 Task: Send an email with the signature Andrew Lee with the subject 'Sales pitch' and the message 'I regret to inform you that your request has been denied.' from softage.1@softage.net to softage.2@softage.net and softage.3@softage.net with an attached document Terms_and_conditions.doc
Action: Mouse moved to (91, 109)
Screenshot: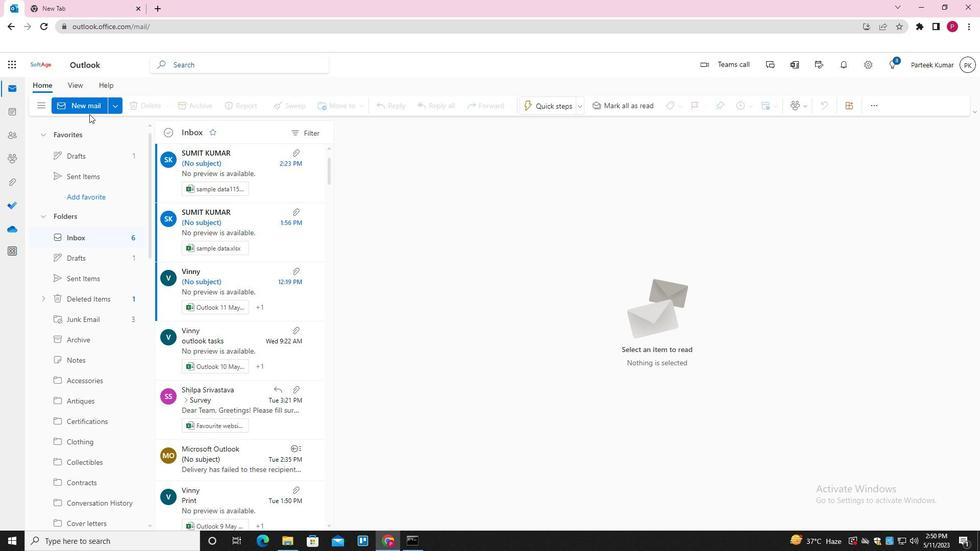 
Action: Mouse pressed left at (91, 109)
Screenshot: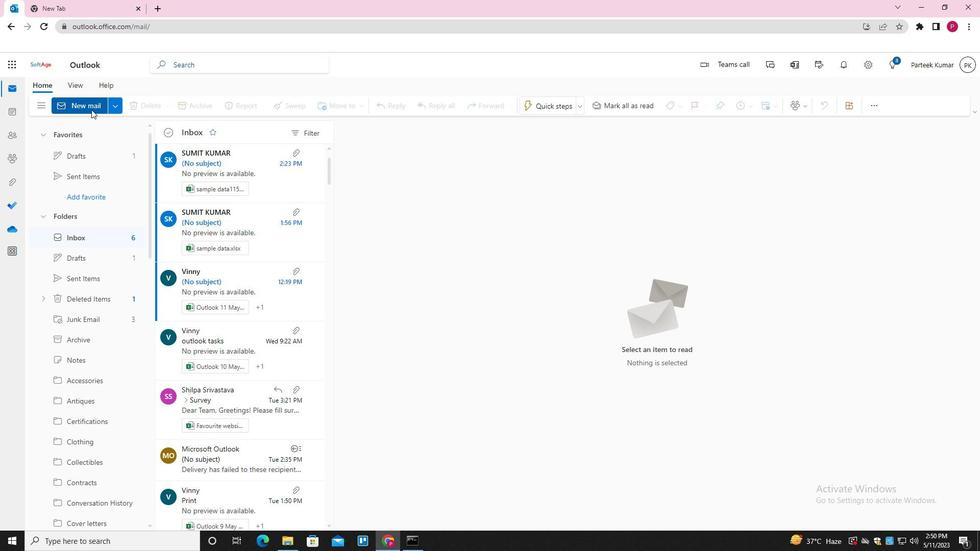
Action: Mouse moved to (407, 148)
Screenshot: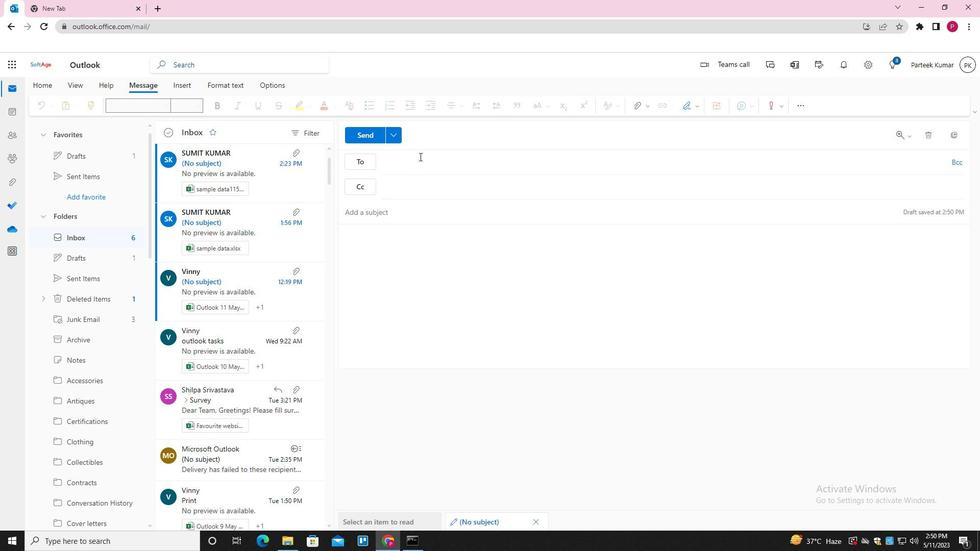 
Action: Key pressed <Key.shift>
Screenshot: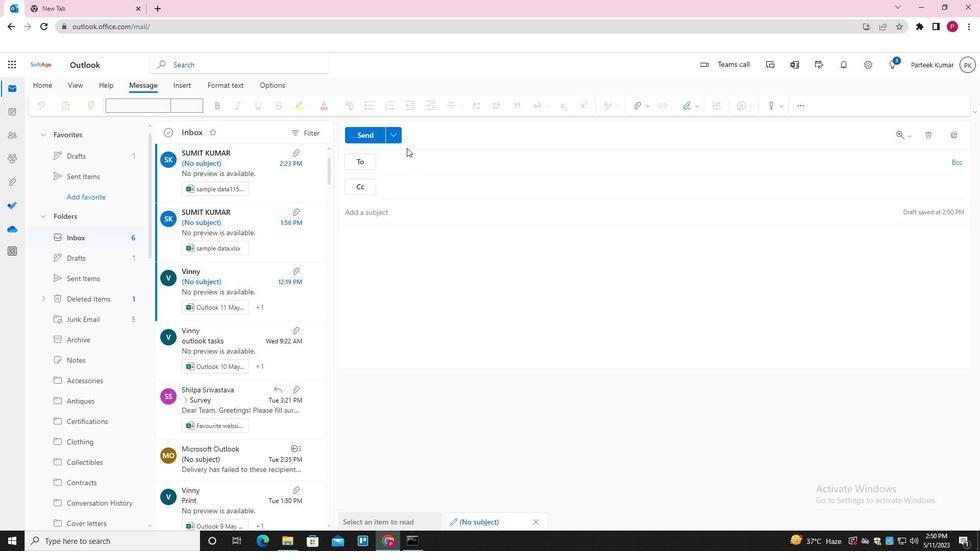 
Action: Mouse moved to (403, 233)
Screenshot: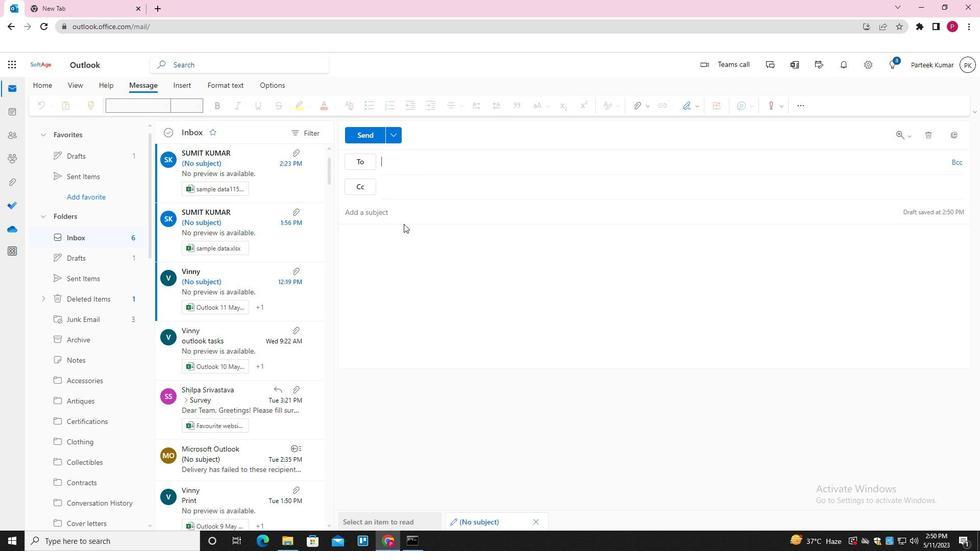 
Action: Mouse pressed left at (403, 233)
Screenshot: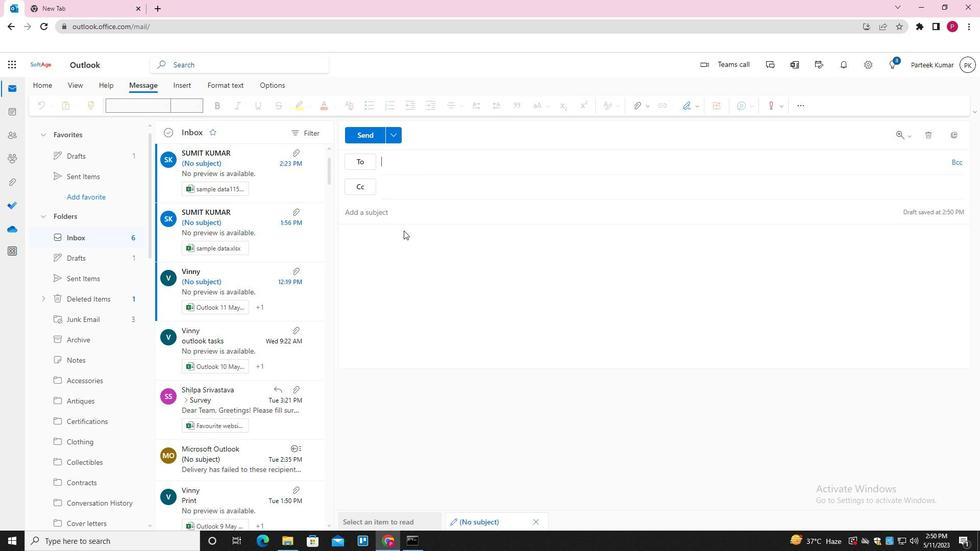 
Action: Mouse moved to (696, 105)
Screenshot: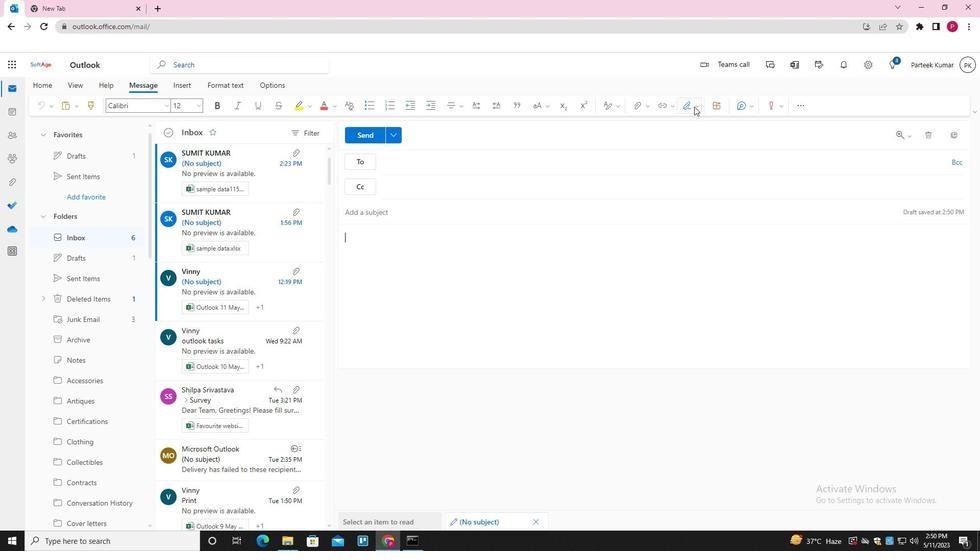 
Action: Mouse pressed left at (696, 105)
Screenshot: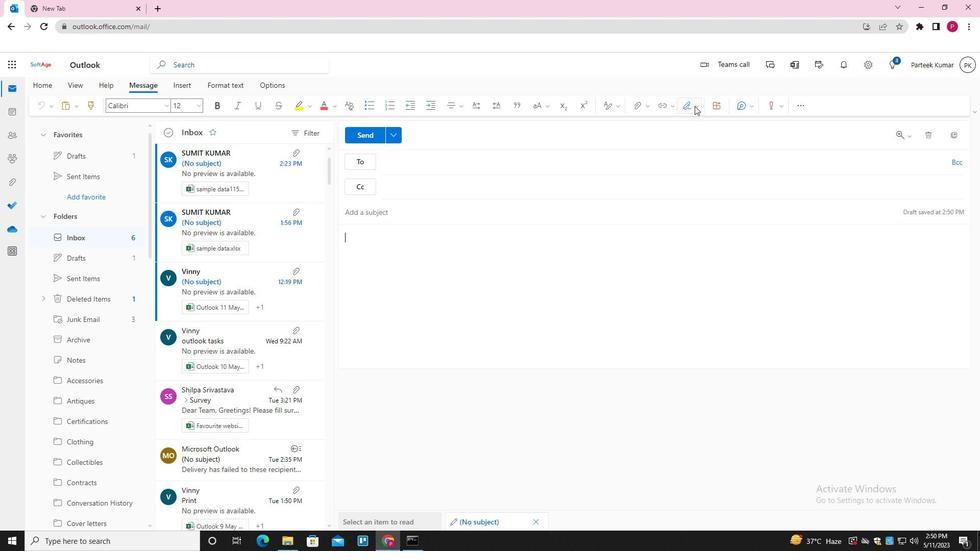 
Action: Mouse moved to (671, 146)
Screenshot: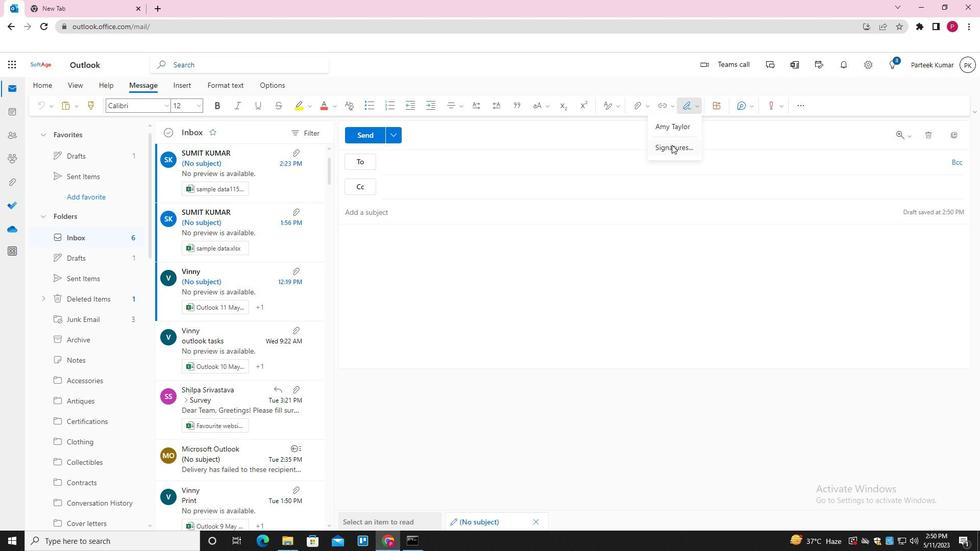 
Action: Mouse pressed left at (671, 146)
Screenshot: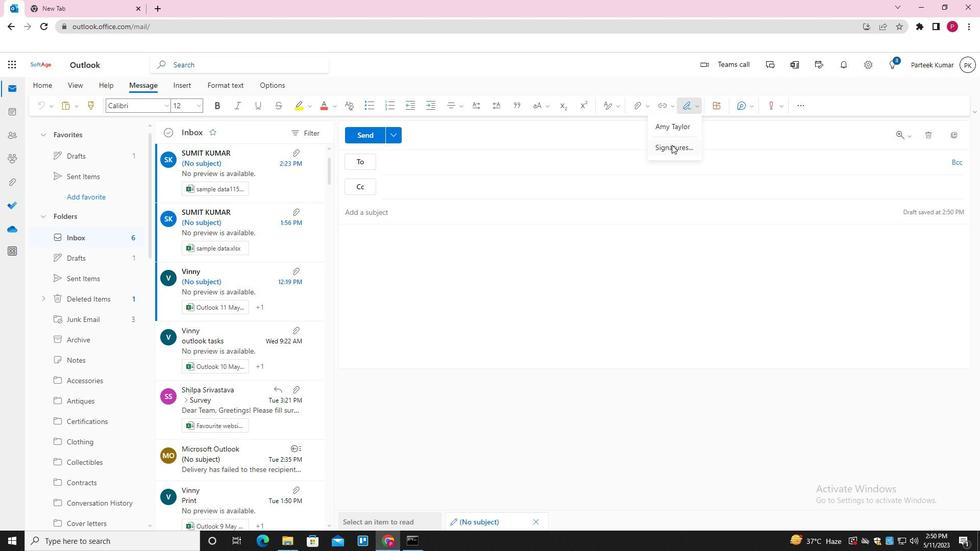 
Action: Mouse moved to (437, 321)
Screenshot: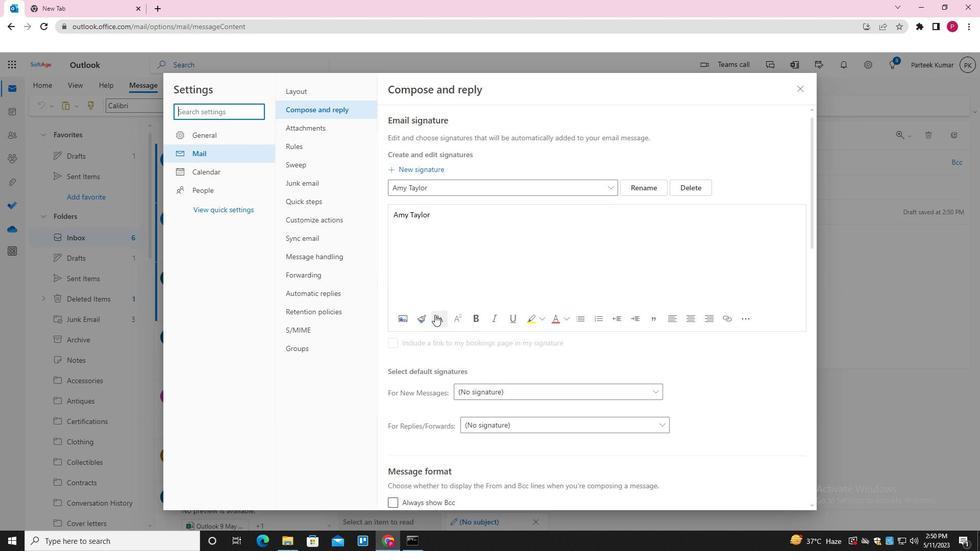 
Action: Mouse scrolled (437, 321) with delta (0, 0)
Screenshot: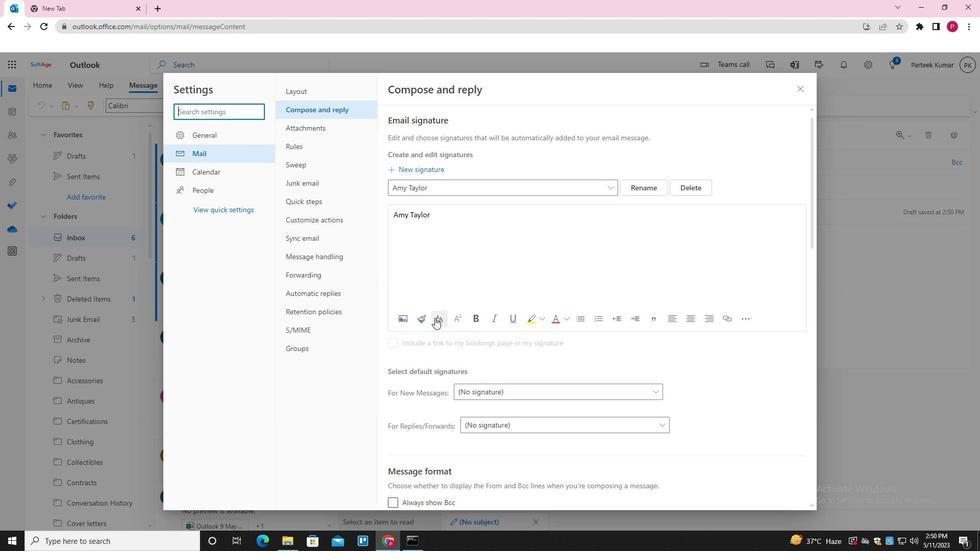 
Action: Mouse moved to (684, 132)
Screenshot: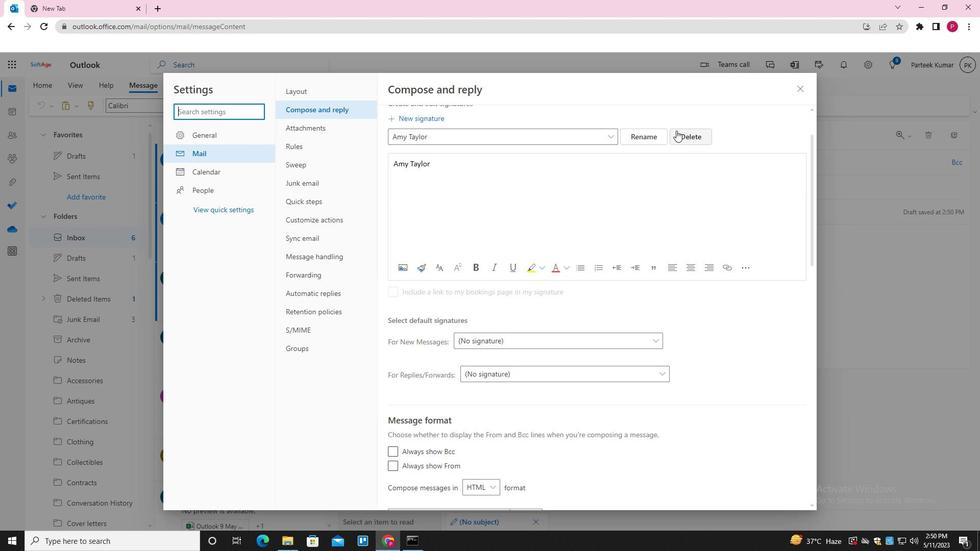 
Action: Mouse pressed left at (684, 132)
Screenshot: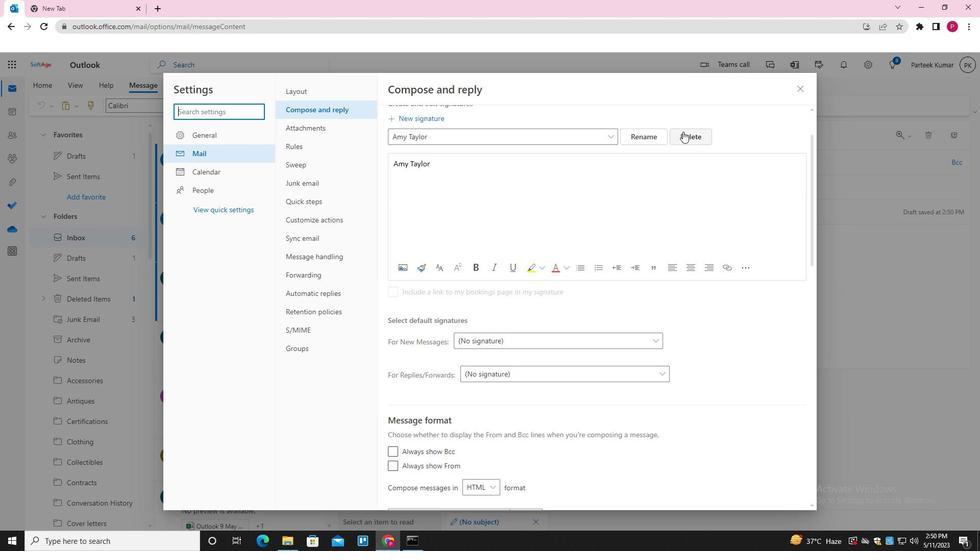 
Action: Mouse moved to (440, 137)
Screenshot: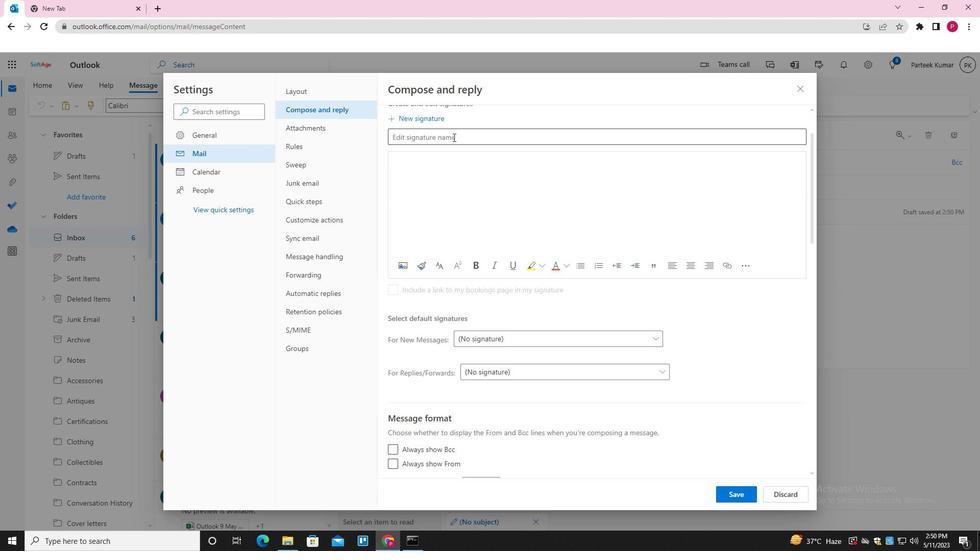
Action: Mouse pressed left at (440, 137)
Screenshot: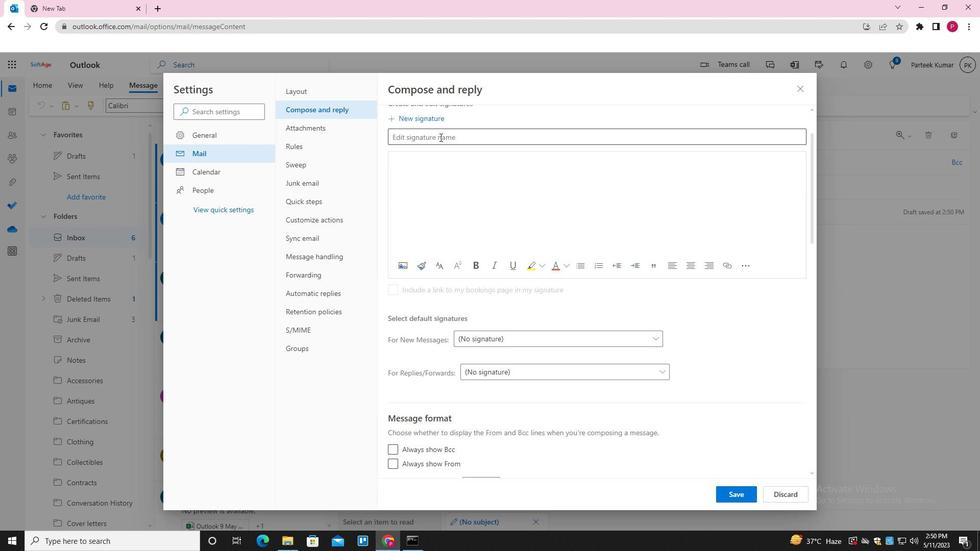 
Action: Mouse moved to (439, 137)
Screenshot: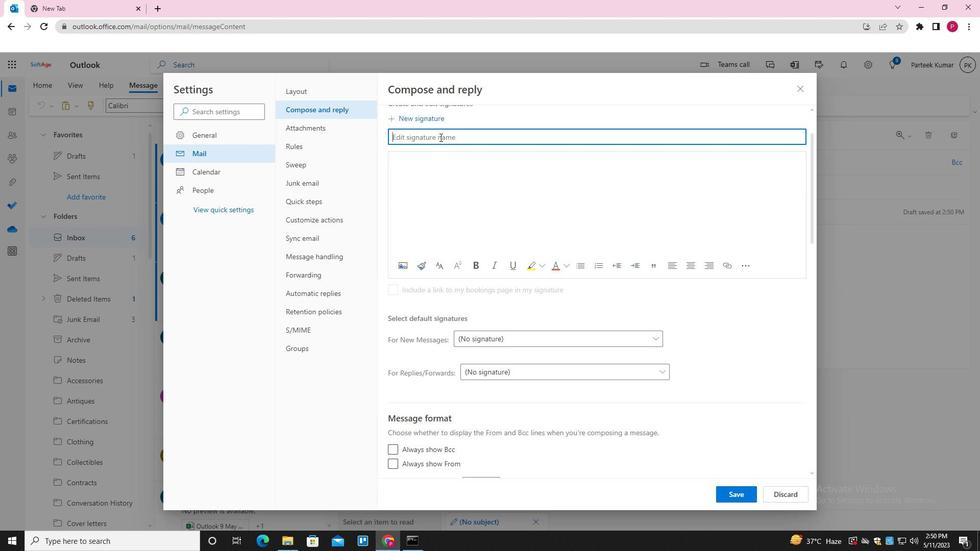 
Action: Key pressed <Key.shift>ANDREW<Key.space><Key.shift>LEE
Screenshot: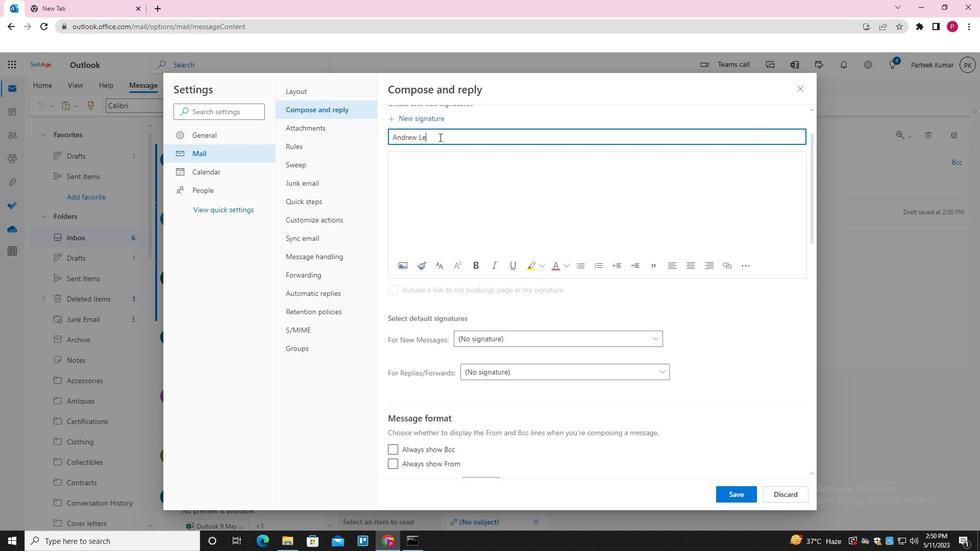 
Action: Mouse moved to (400, 120)
Screenshot: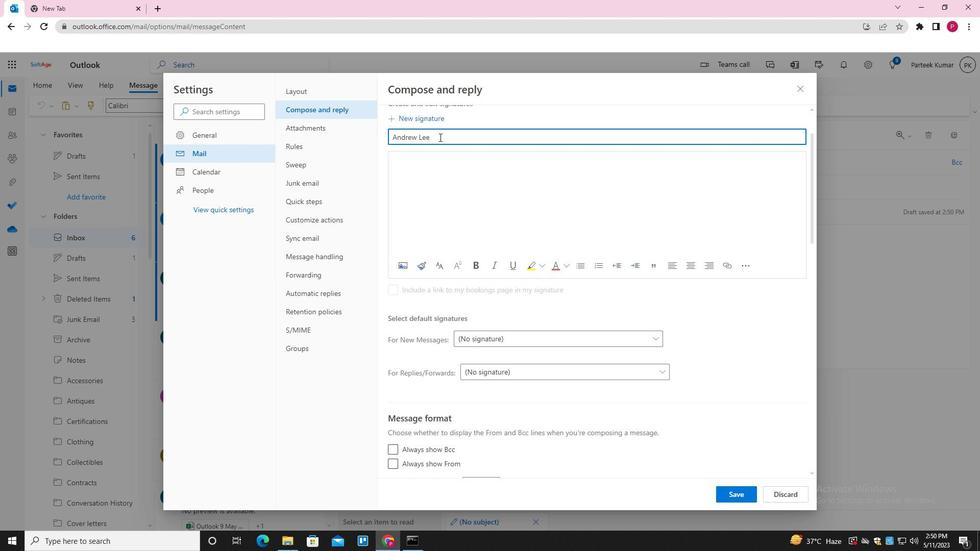 
Action: Key pressed <Key.tab><Key.shift>ANDREW<Key.space><Key.shift><Key.shift><Key.shift><Key.shift><Key.shift><Key.shift><Key.shift><Key.shift><Key.shift><Key.shift><Key.shift><Key.shift><Key.shift><Key.shift><Key.shift><Key.shift><Key.shift><Key.shift><Key.shift><Key.shift><Key.shift><Key.shift><Key.shift><Key.shift><Key.shift><Key.shift><Key.shift><Key.shift><Key.shift>LEE
Screenshot: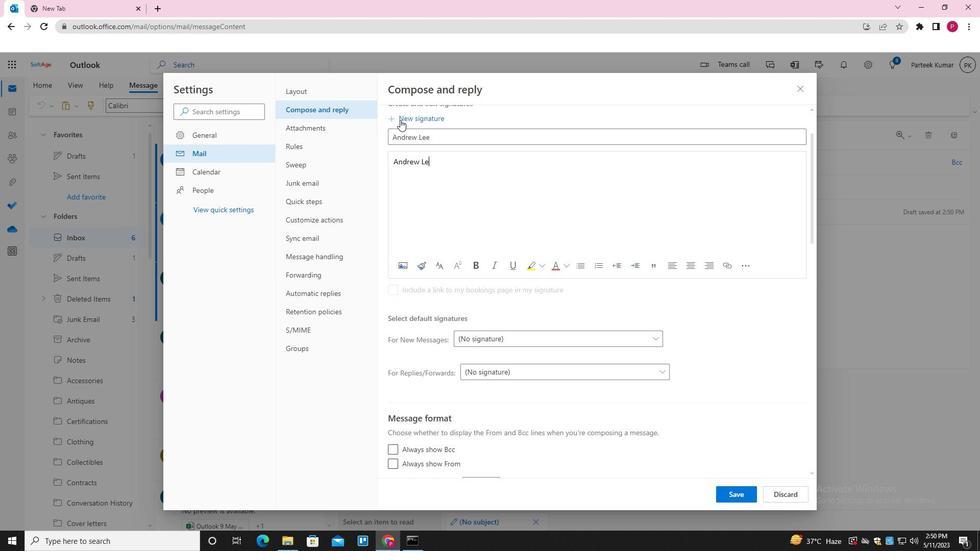 
Action: Mouse moved to (742, 497)
Screenshot: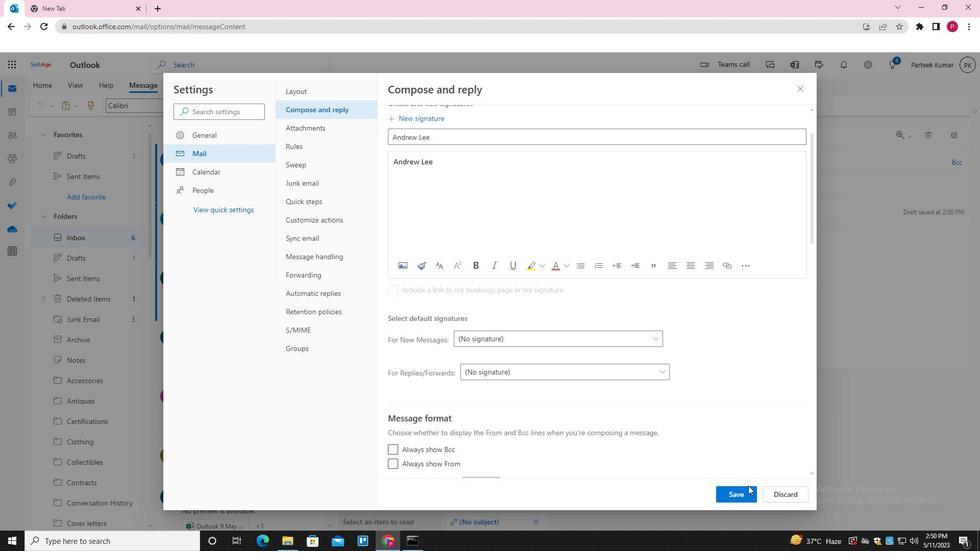 
Action: Mouse pressed left at (742, 497)
Screenshot: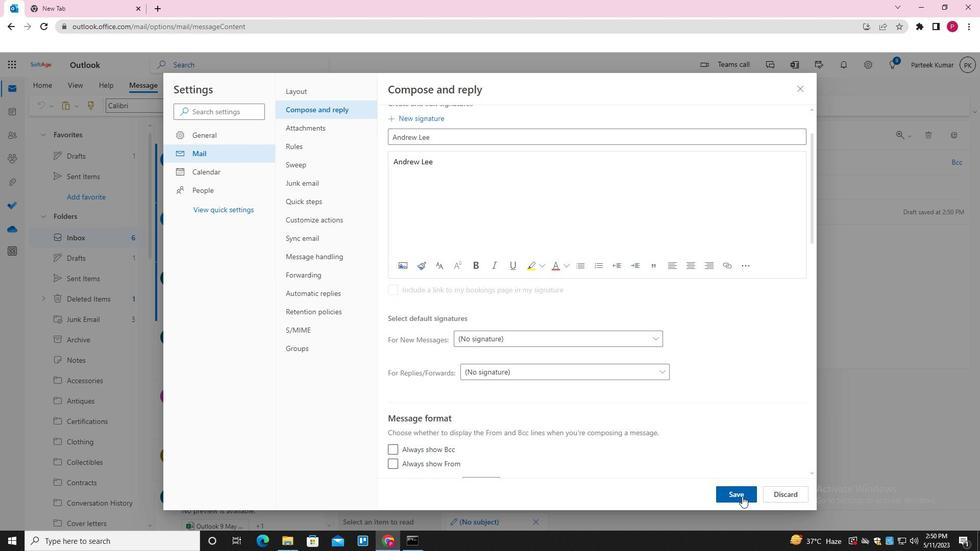 
Action: Mouse moved to (796, 86)
Screenshot: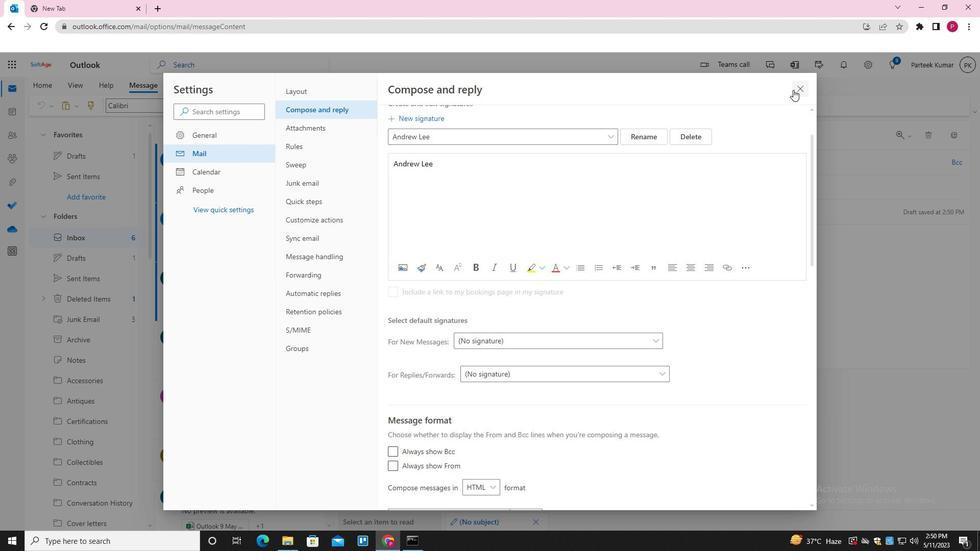 
Action: Mouse pressed left at (796, 86)
Screenshot: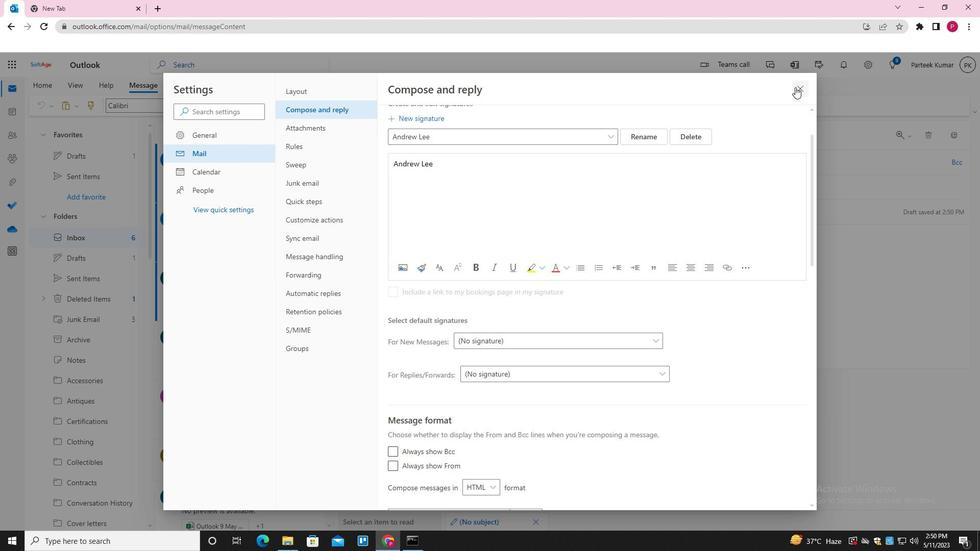 
Action: Mouse moved to (456, 273)
Screenshot: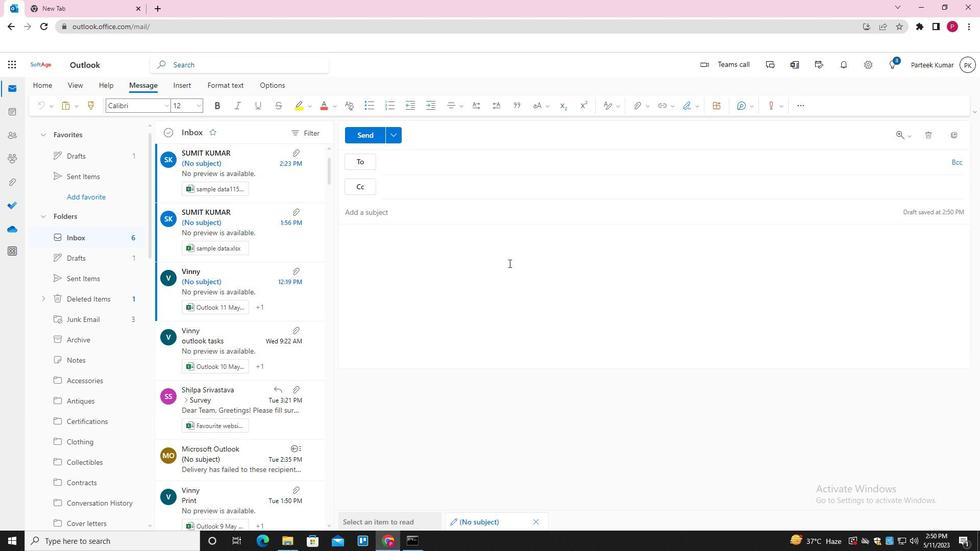 
Action: Mouse pressed left at (456, 273)
Screenshot: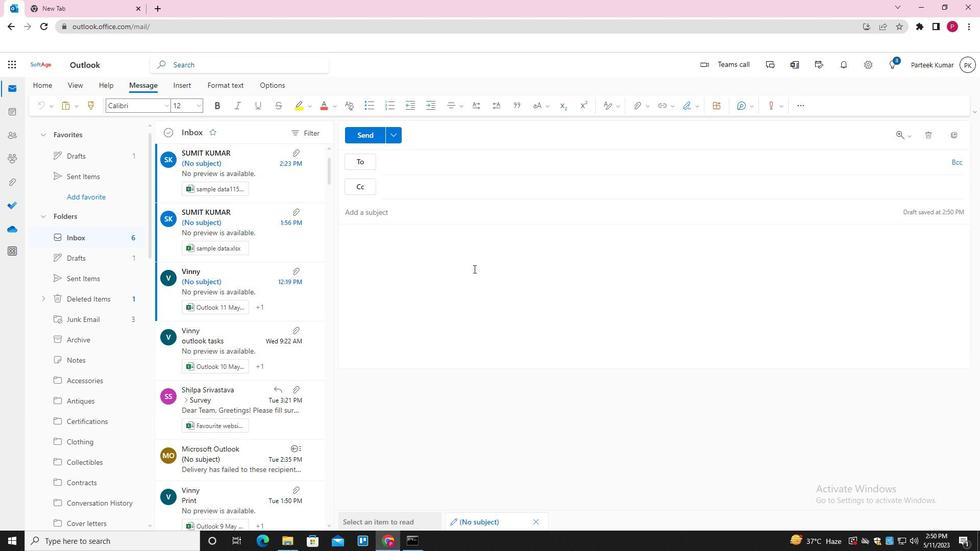 
Action: Mouse moved to (696, 105)
Screenshot: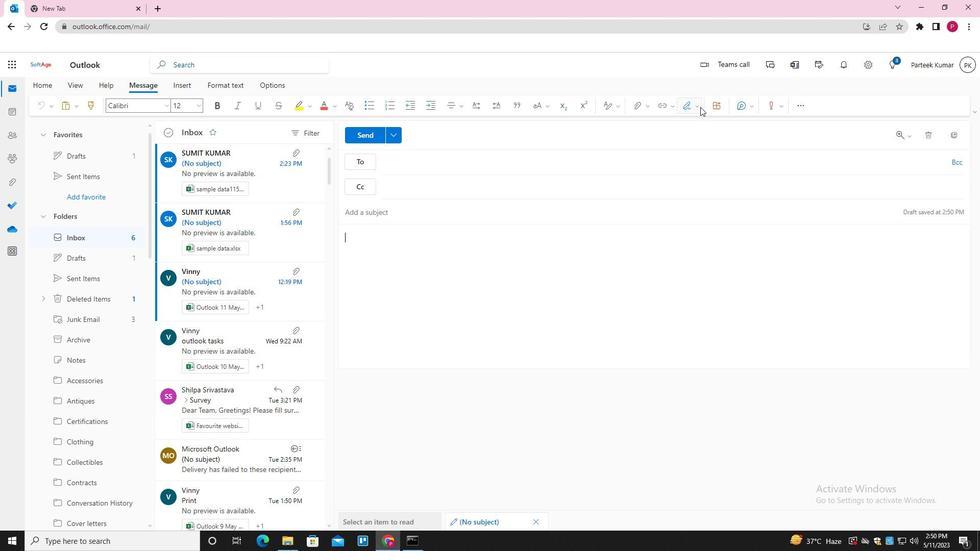 
Action: Mouse pressed left at (696, 105)
Screenshot: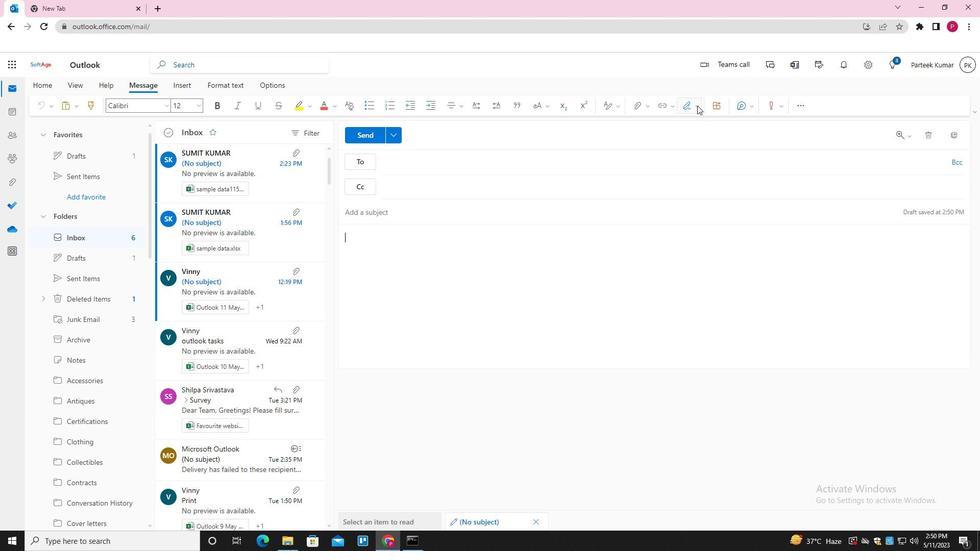 
Action: Mouse moved to (673, 127)
Screenshot: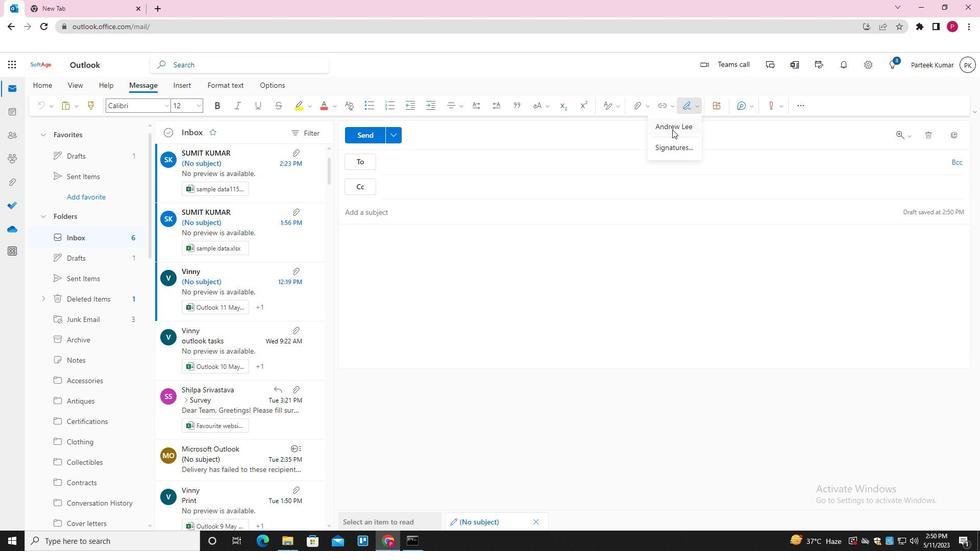 
Action: Mouse pressed left at (673, 127)
Screenshot: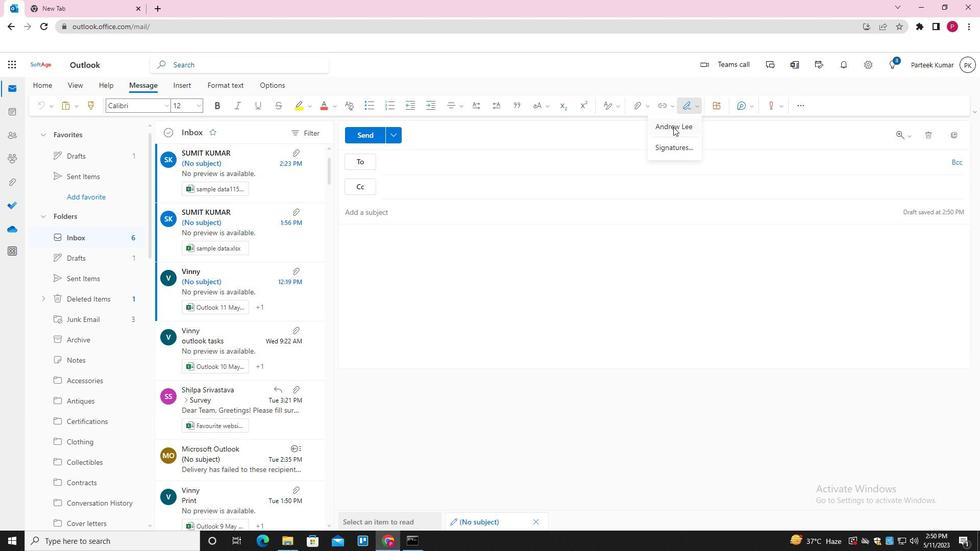 
Action: Mouse moved to (391, 213)
Screenshot: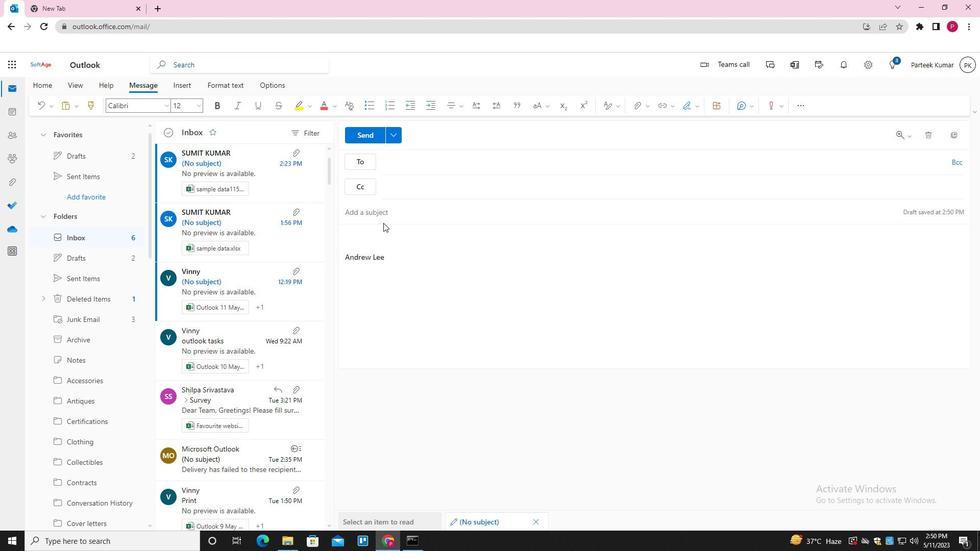 
Action: Mouse pressed left at (391, 213)
Screenshot: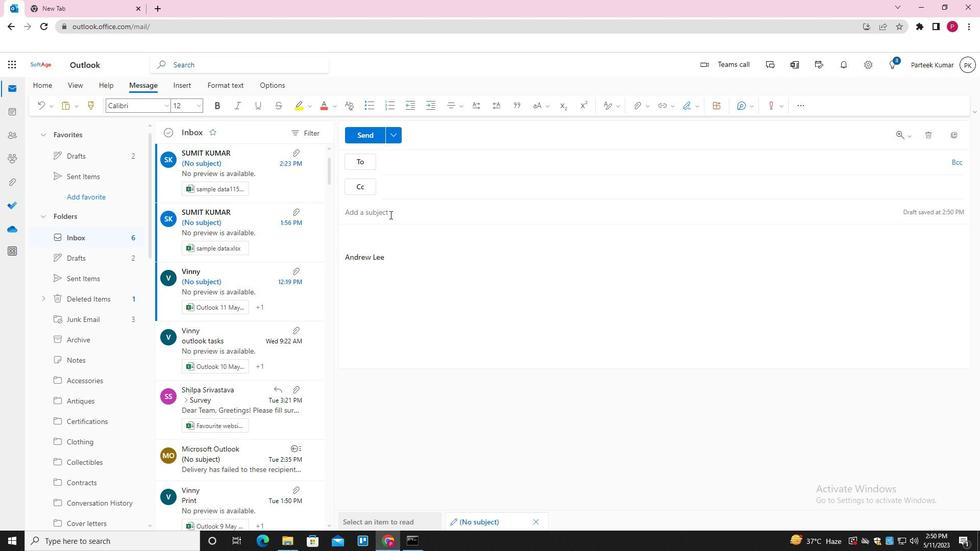 
Action: Key pressed <Key.shift>SALES<Key.space><Key.shift><Key.shift>PITCH<Key.space>
Screenshot: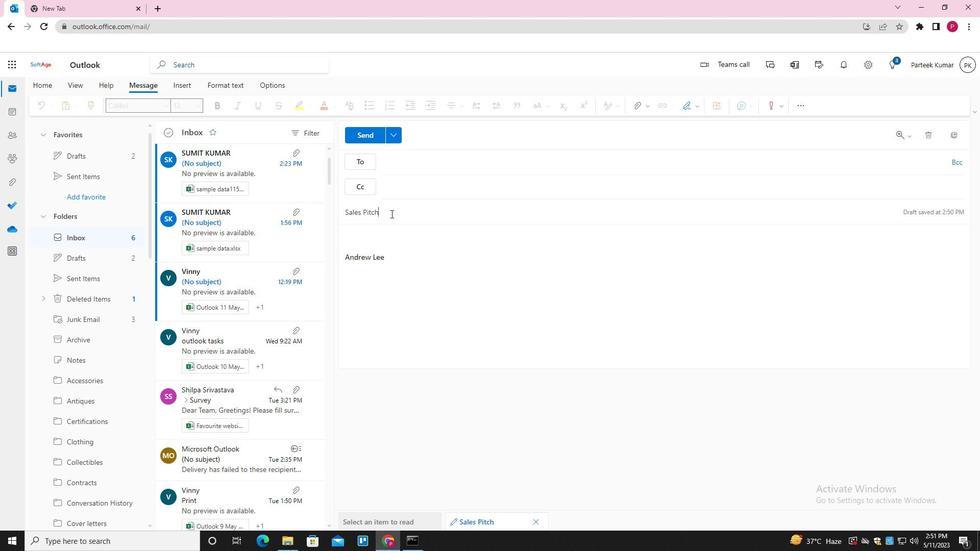 
Action: Mouse moved to (396, 233)
Screenshot: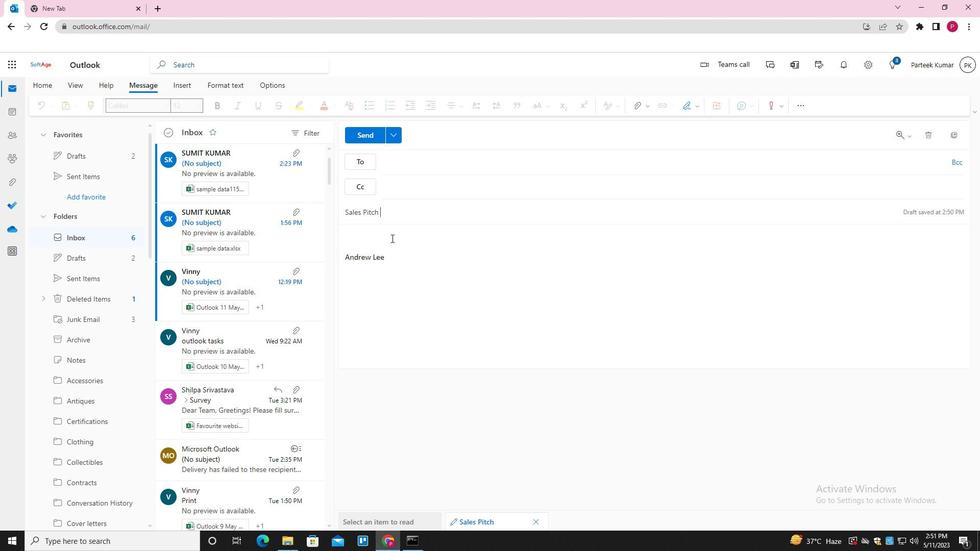 
Action: Mouse pressed left at (396, 233)
Screenshot: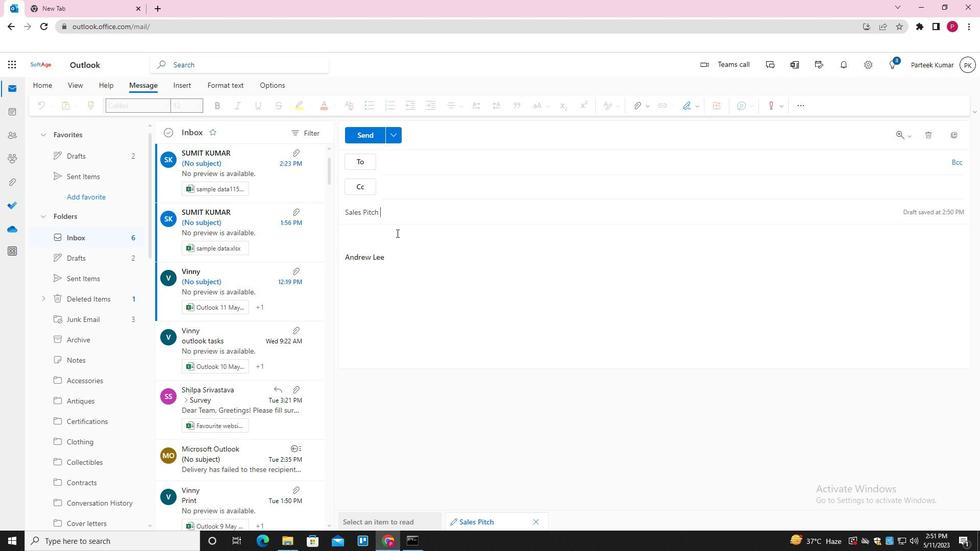 
Action: Key pressed <Key.shift>I<Key.space>REGRET<Key.space>TO<Key.space>INFORM<Key.space>YOU<Key.space>THAT<Key.space>YOUR<Key.space>REQUEST<Key.space>HAS<Key.space>BEEN<Key.space>DENINED
Screenshot: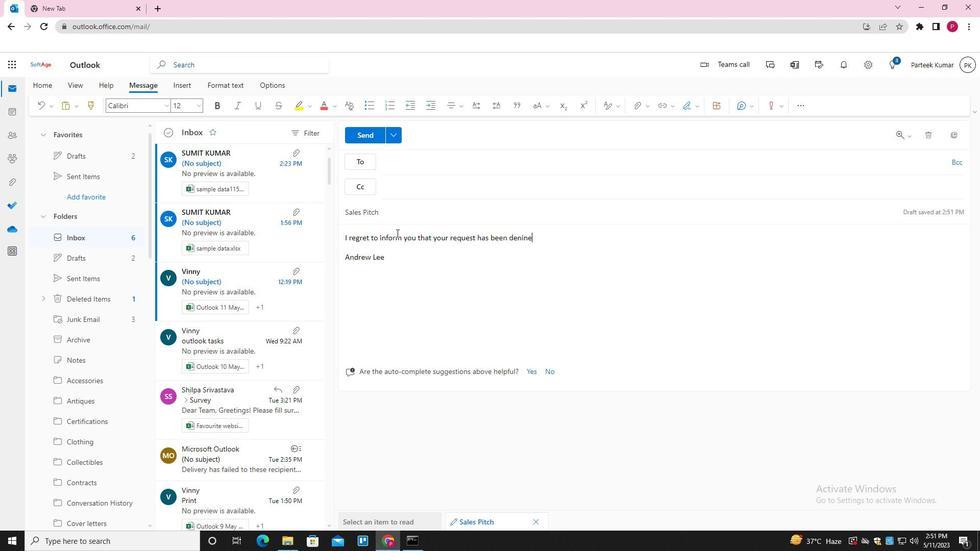
Action: Mouse moved to (406, 233)
Screenshot: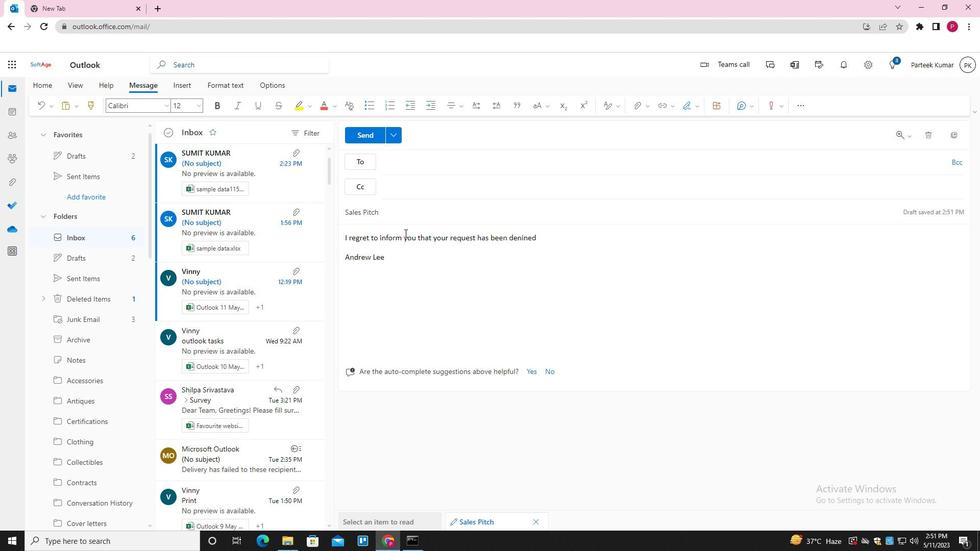 
Action: Key pressed <Key.backspace><Key.backspace><Key.backspace>ED<Key.space>
Screenshot: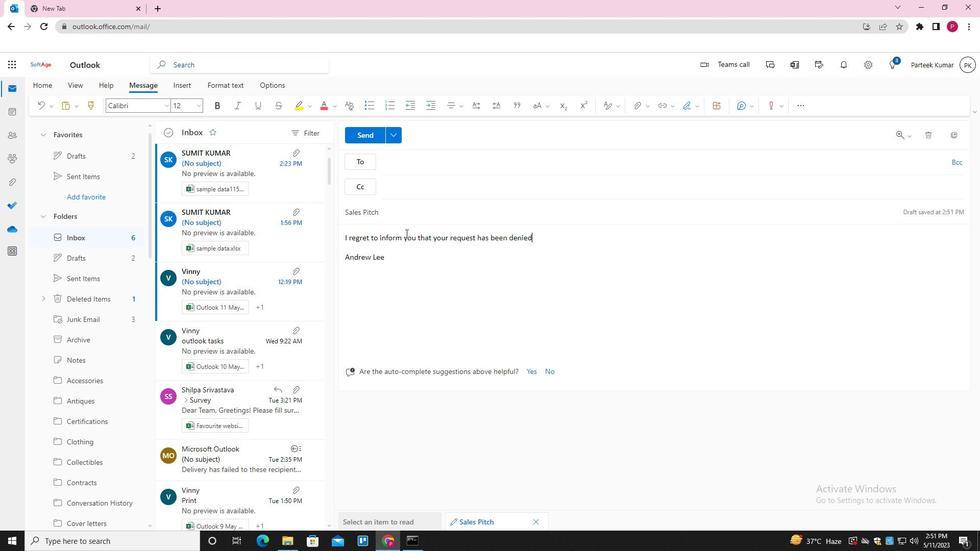 
Action: Mouse moved to (425, 162)
Screenshot: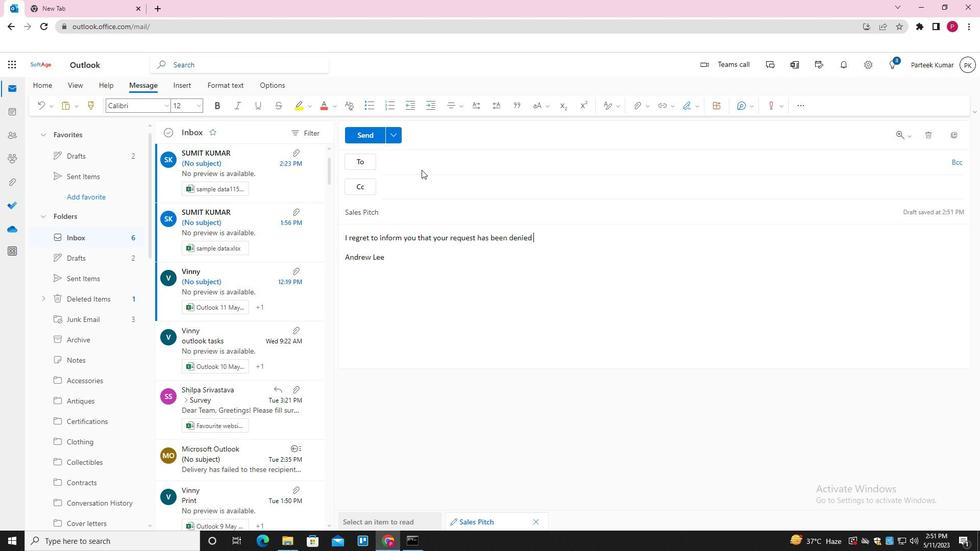 
Action: Mouse pressed left at (425, 162)
Screenshot: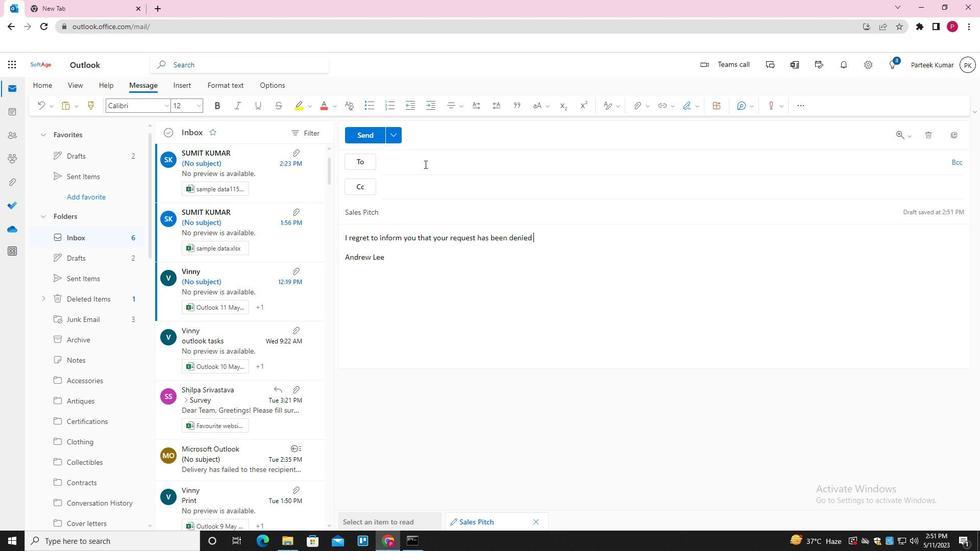 
Action: Mouse moved to (426, 162)
Screenshot: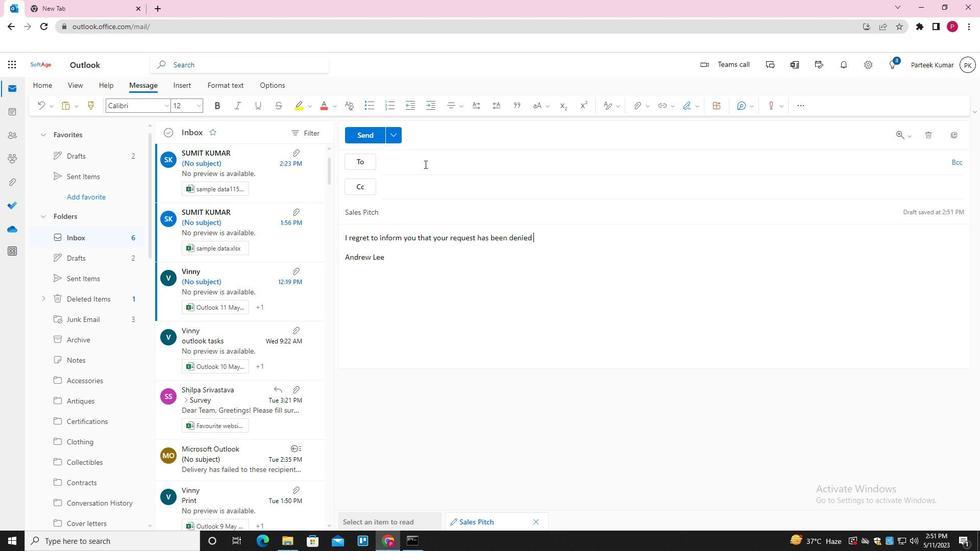 
Action: Key pressed <Key.shift>SOFTAGE.2<Key.shift>@SOFTAGE.NET<Key.enter>SOFTAGGE.3<Key.shift>@SOFTAGE.NET<Key.enter>
Screenshot: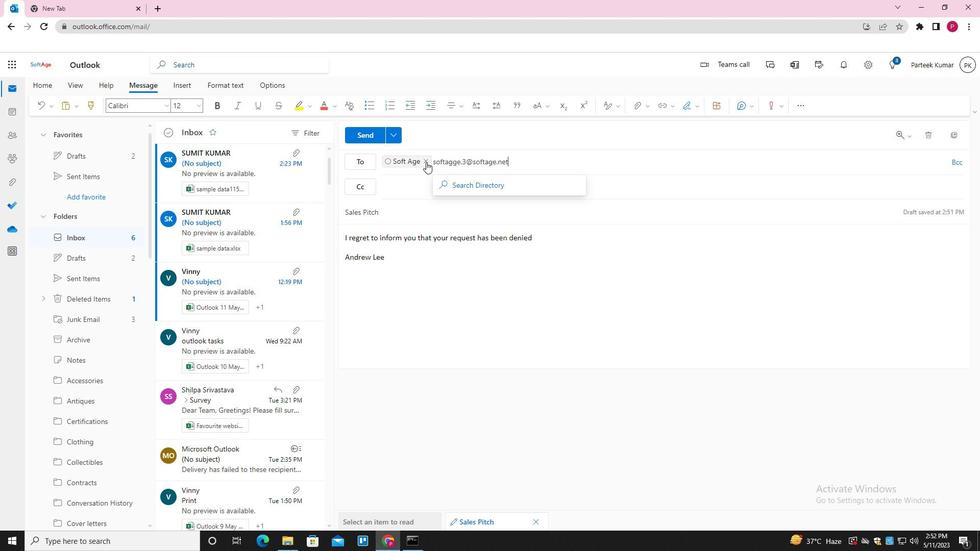 
Action: Mouse moved to (453, 183)
Screenshot: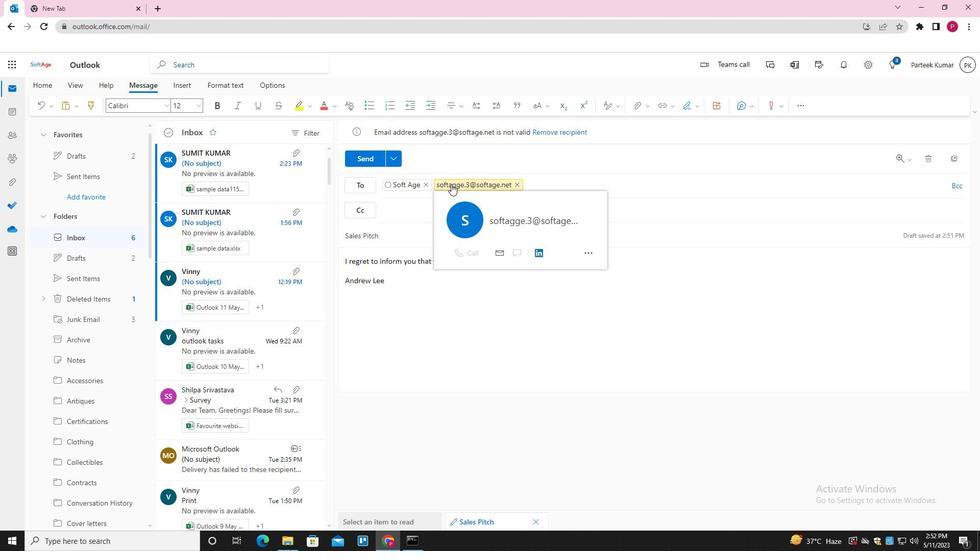 
Action: Mouse pressed left at (453, 183)
Screenshot: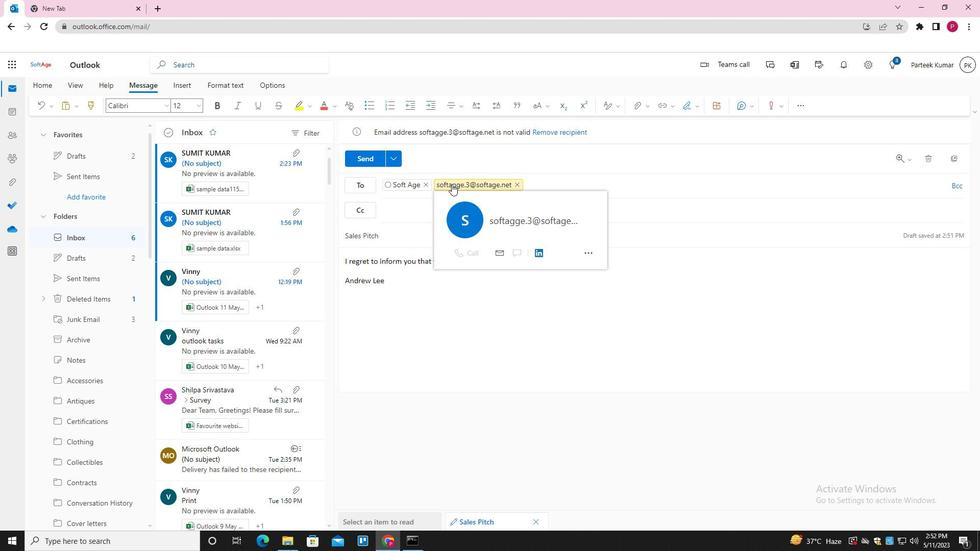 
Action: Mouse moved to (515, 182)
Screenshot: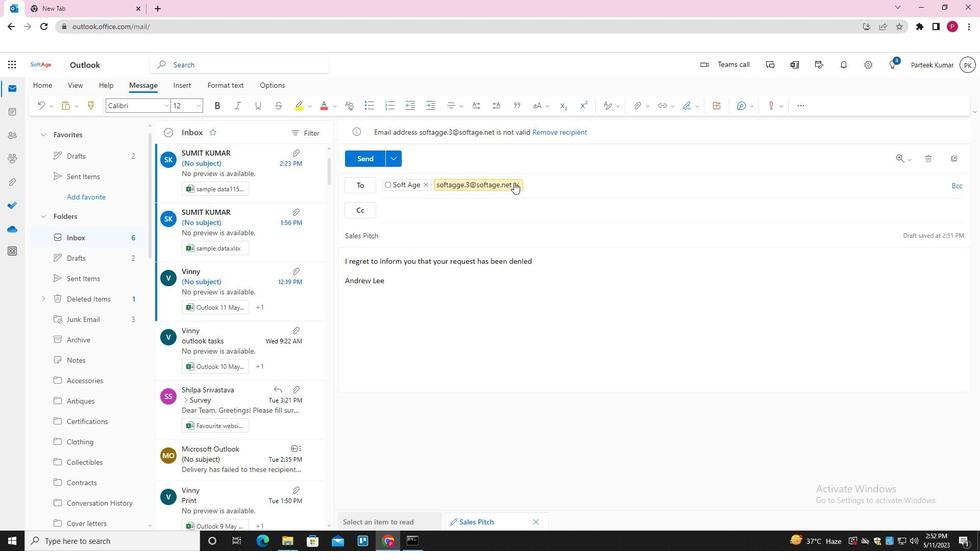 
Action: Mouse pressed left at (515, 182)
Screenshot: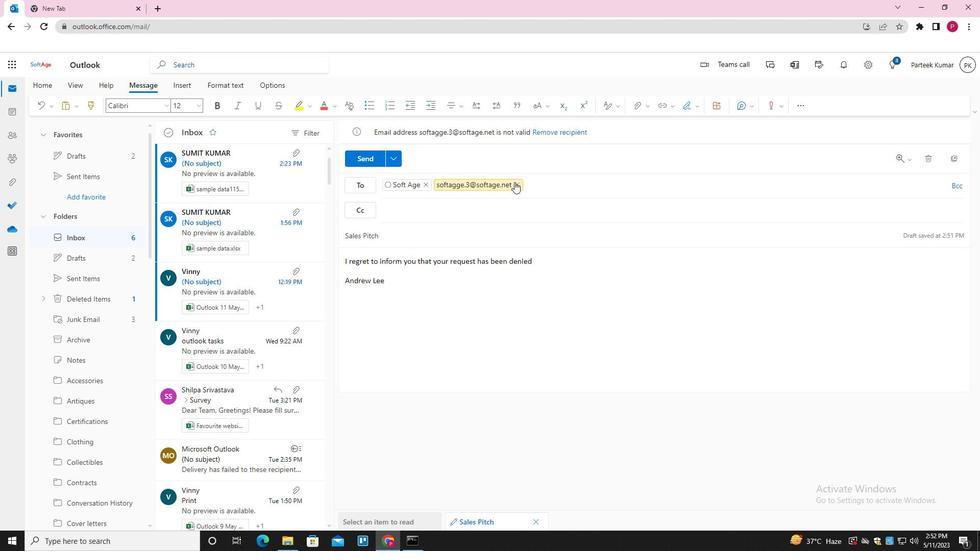 
Action: Mouse moved to (473, 183)
Screenshot: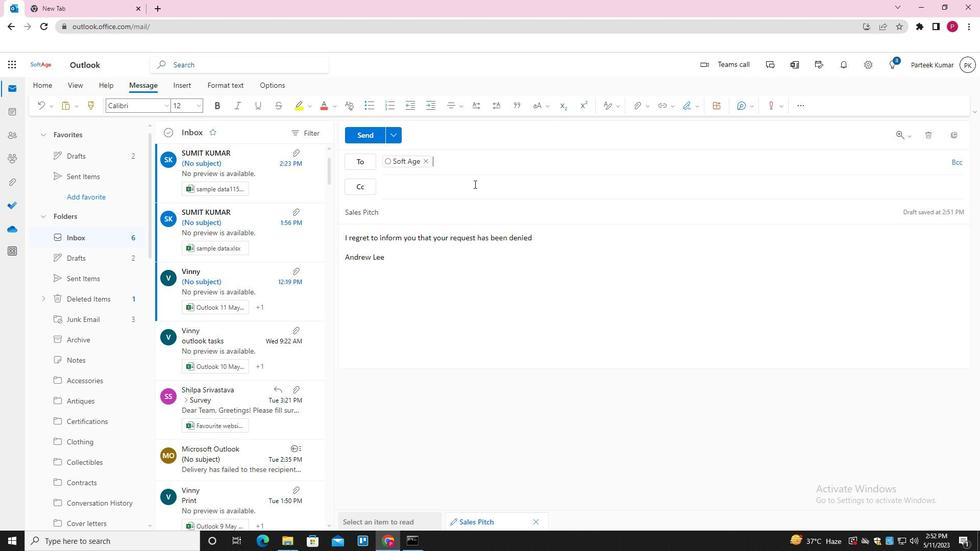 
Action: Key pressed SOFTAGE<Key.space><Key.backspace>3<Key.backspace>.3<Key.shift>@SOFTAGE.NET<Key.enter>
Screenshot: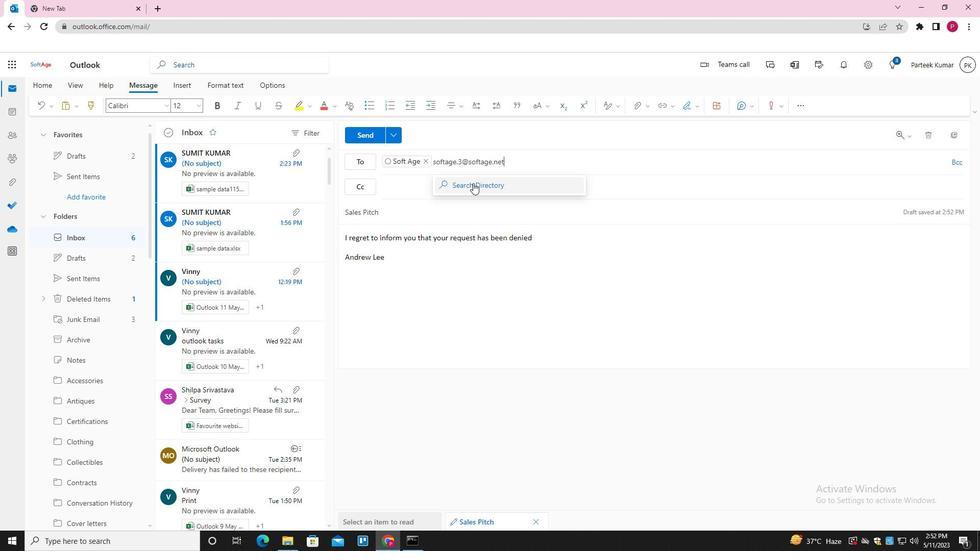 
Action: Mouse moved to (637, 110)
Screenshot: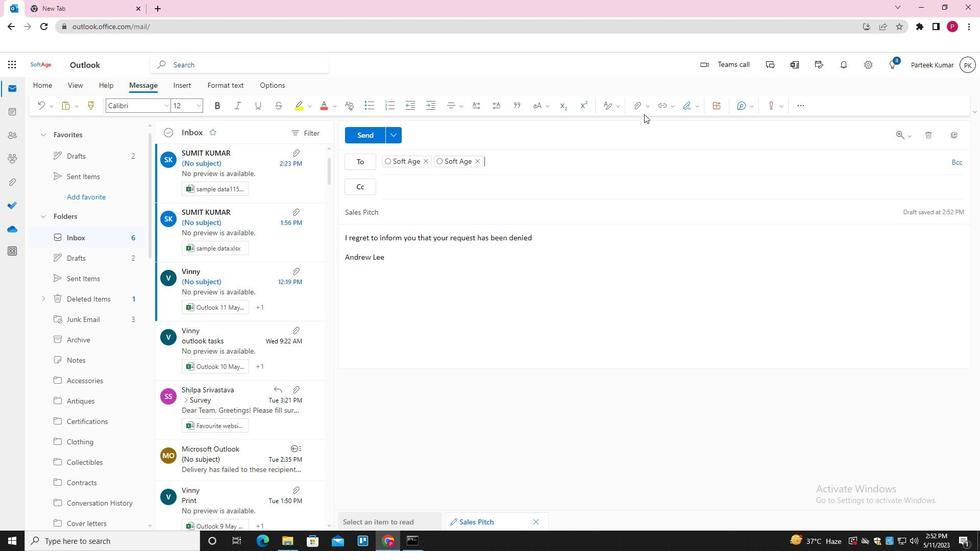 
Action: Mouse pressed left at (637, 110)
Screenshot: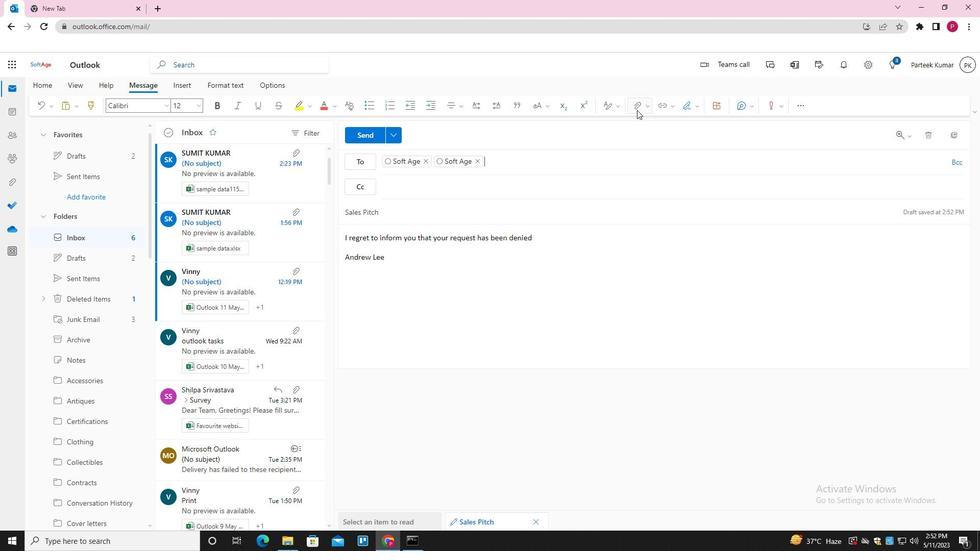 
Action: Mouse moved to (621, 123)
Screenshot: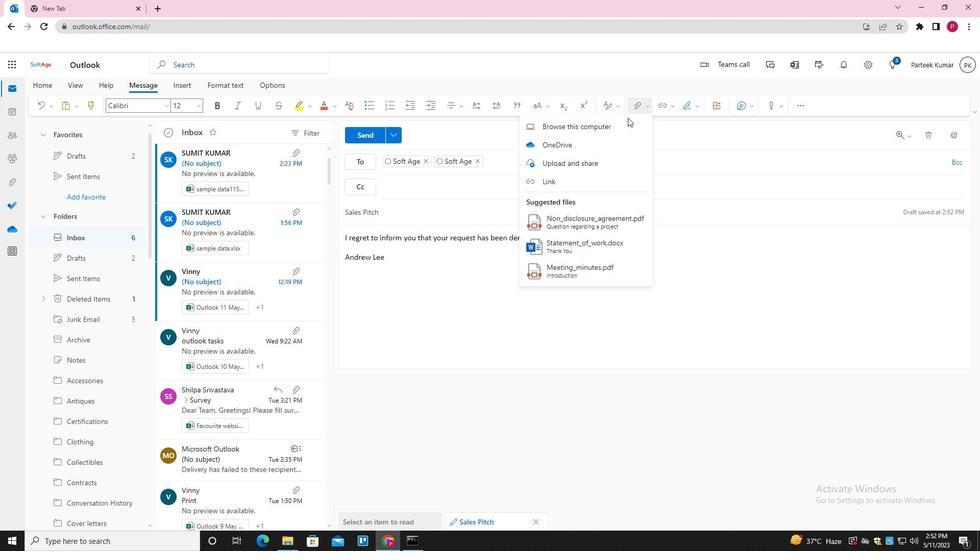 
Action: Mouse pressed left at (621, 123)
Screenshot: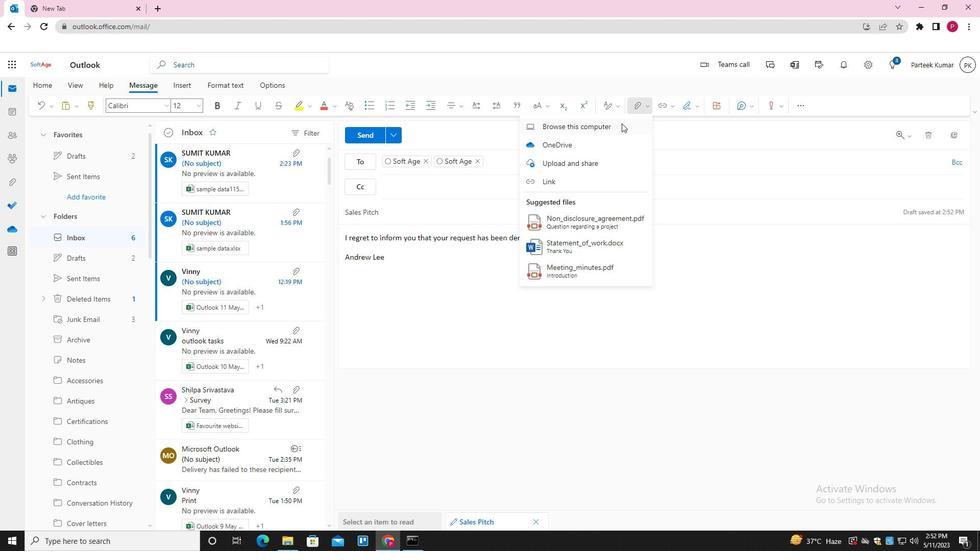 
Action: Mouse moved to (181, 89)
Screenshot: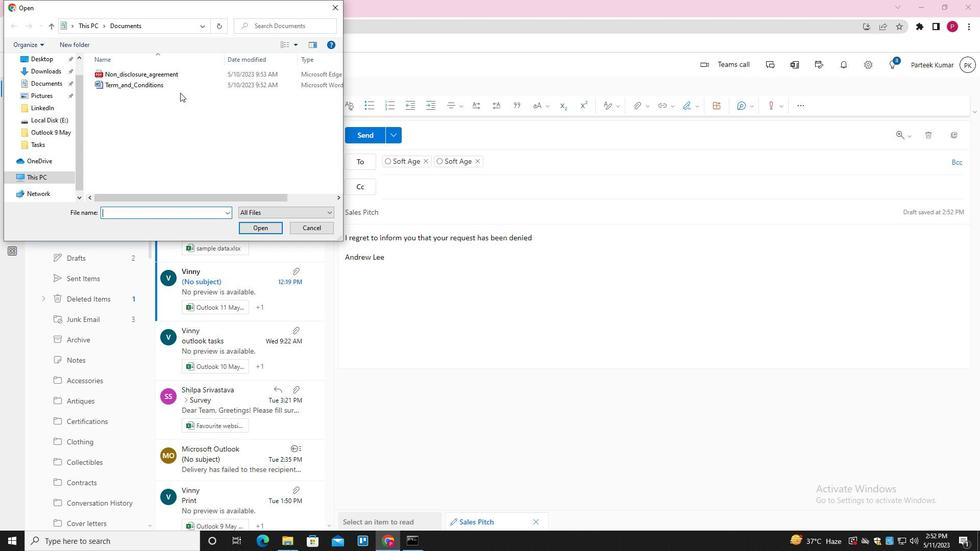 
Action: Mouse pressed left at (181, 89)
Screenshot: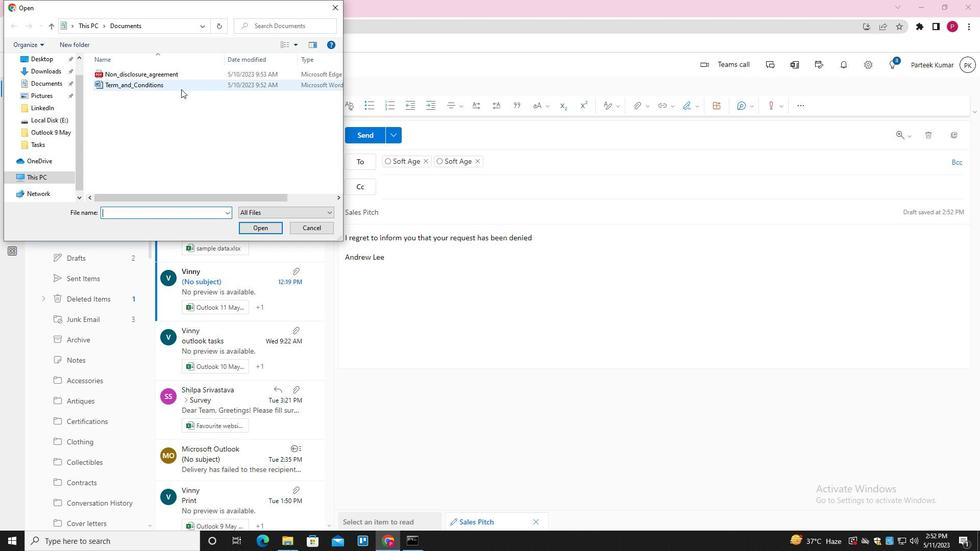 
Action: Mouse moved to (256, 232)
Screenshot: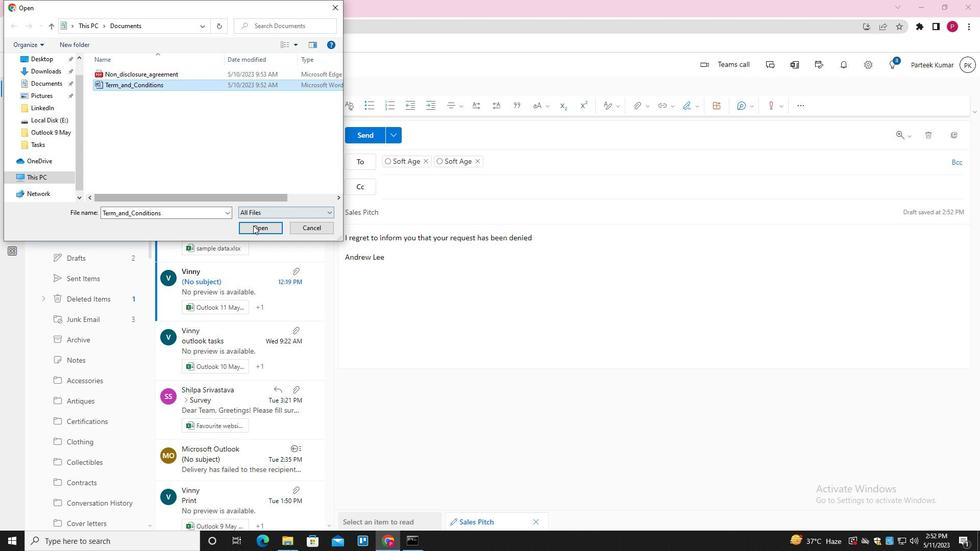 
Action: Mouse pressed left at (256, 232)
Screenshot: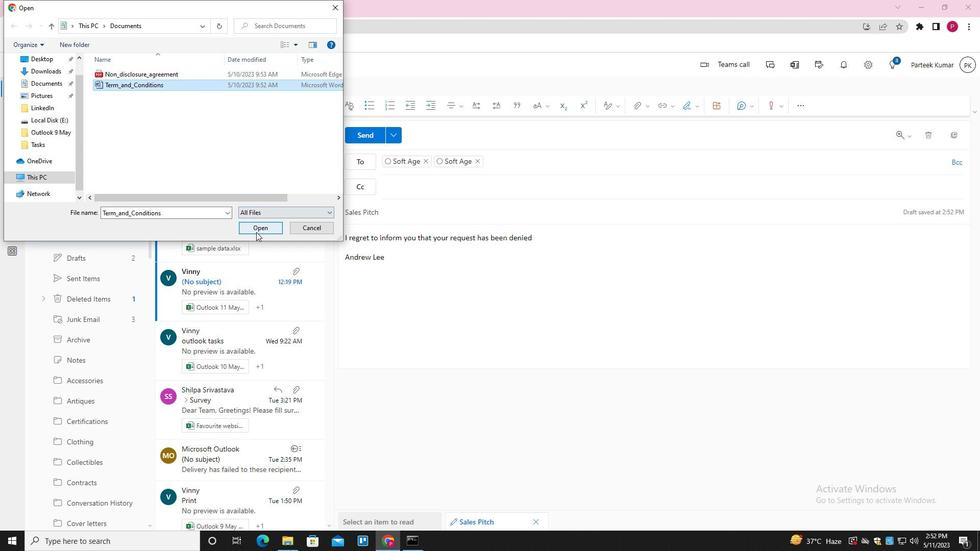 
Action: Mouse moved to (371, 136)
Screenshot: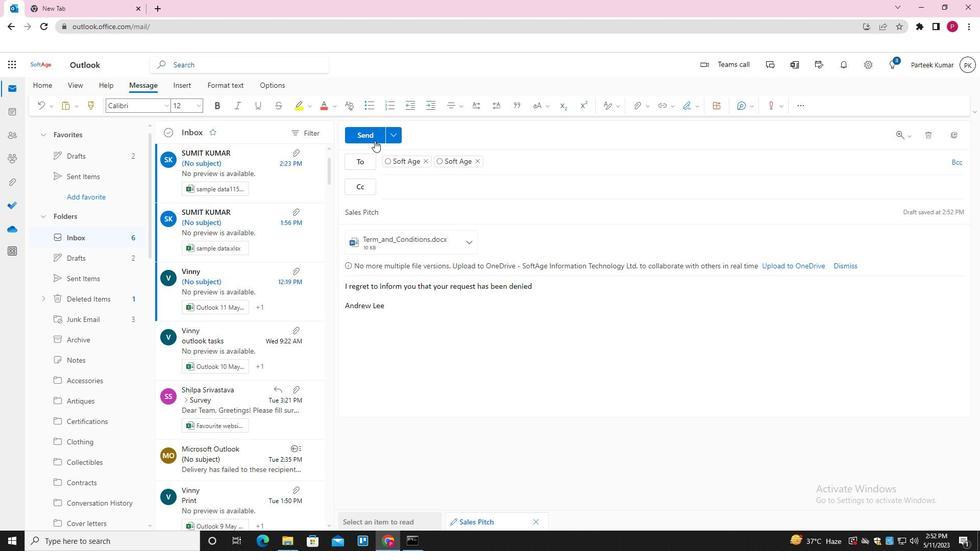 
Action: Mouse pressed left at (371, 136)
Screenshot: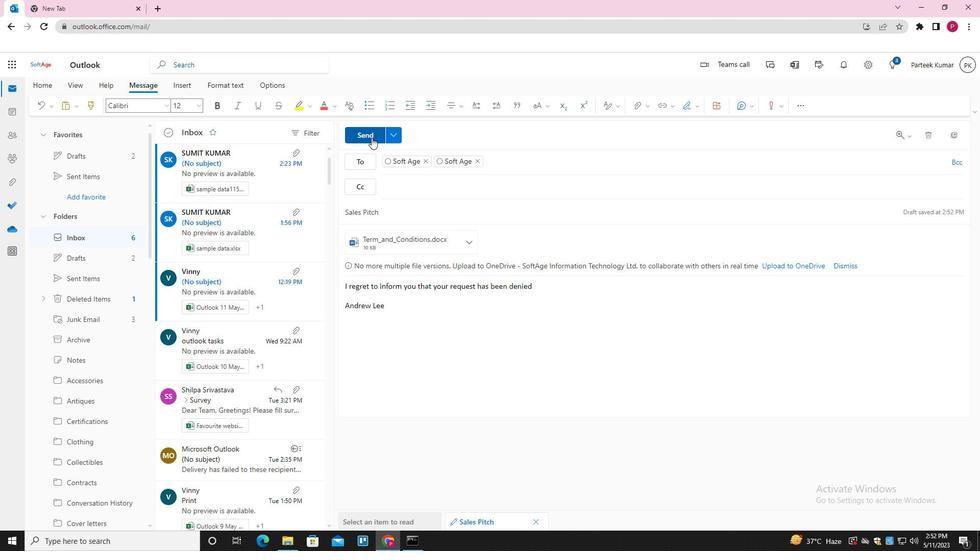 
Action: Mouse moved to (390, 218)
Screenshot: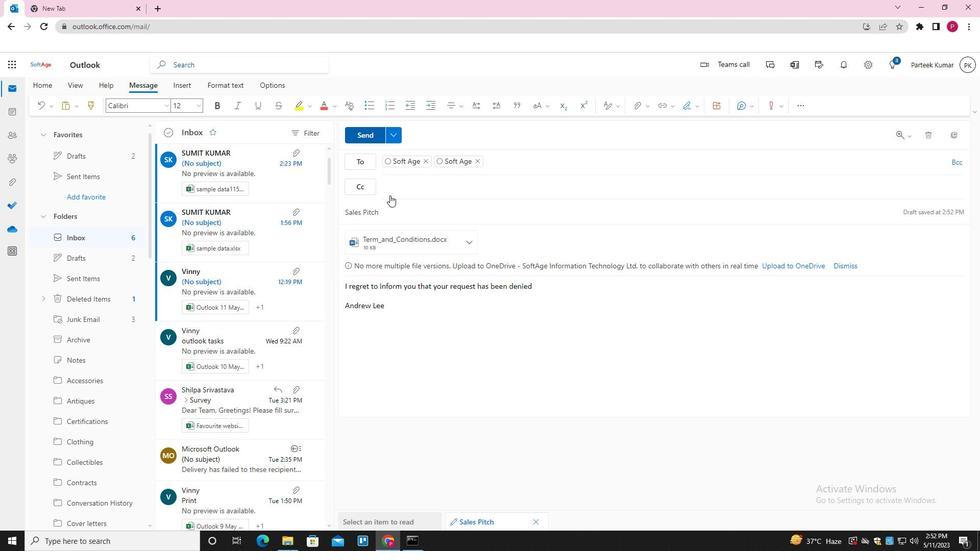 
